 Task: Look for gluten-free products in the category "More Bakery Desserts".
Action: Mouse moved to (16, 74)
Screenshot: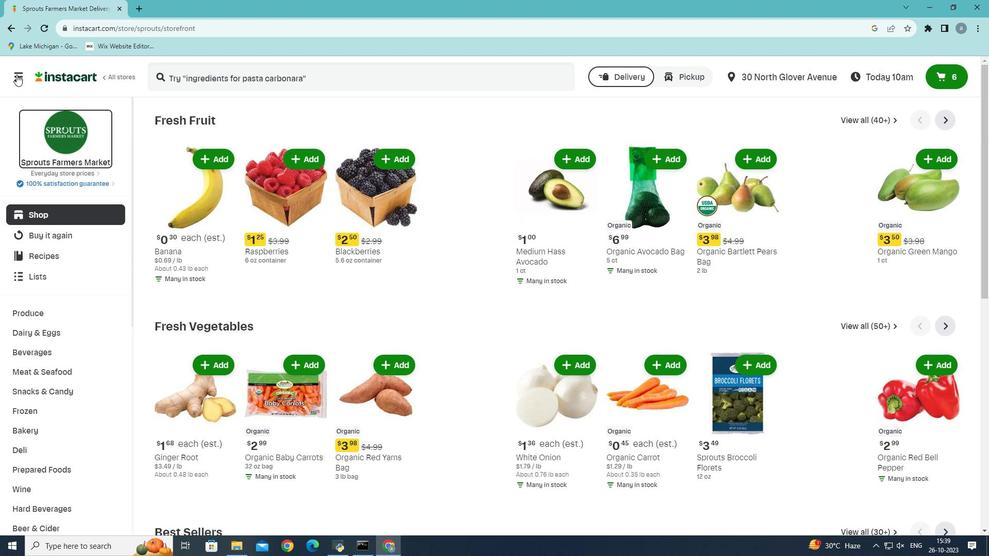 
Action: Mouse pressed left at (16, 74)
Screenshot: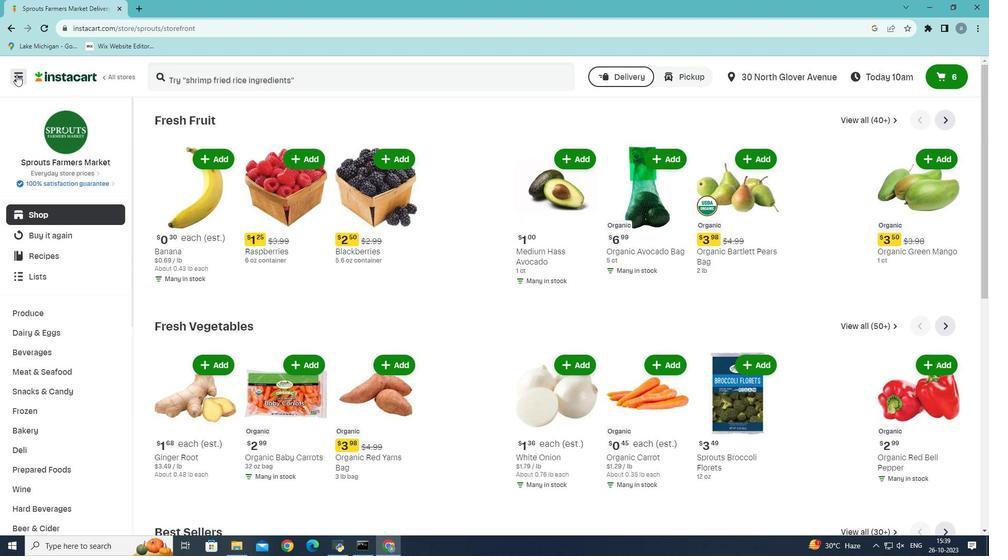 
Action: Mouse moved to (49, 293)
Screenshot: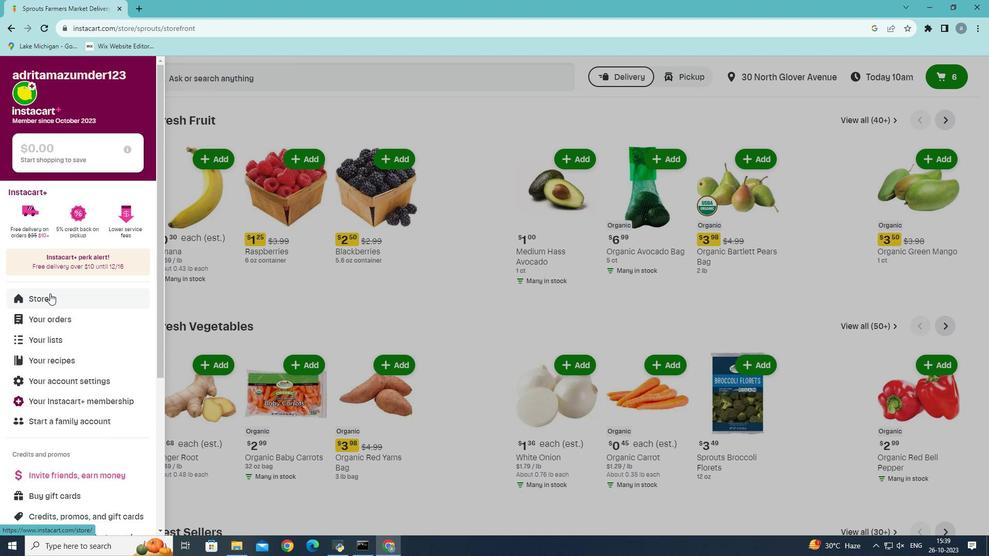 
Action: Mouse pressed left at (49, 293)
Screenshot: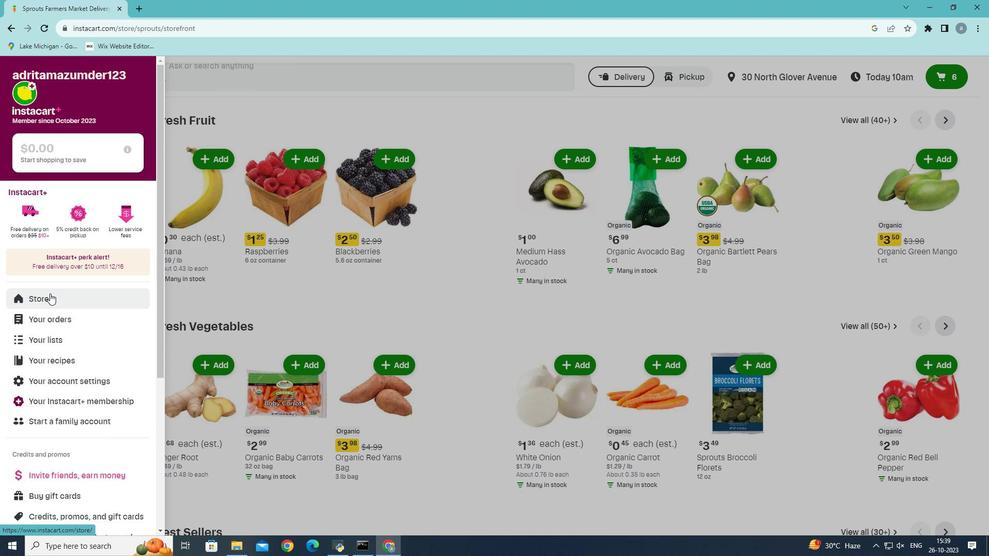 
Action: Mouse moved to (249, 122)
Screenshot: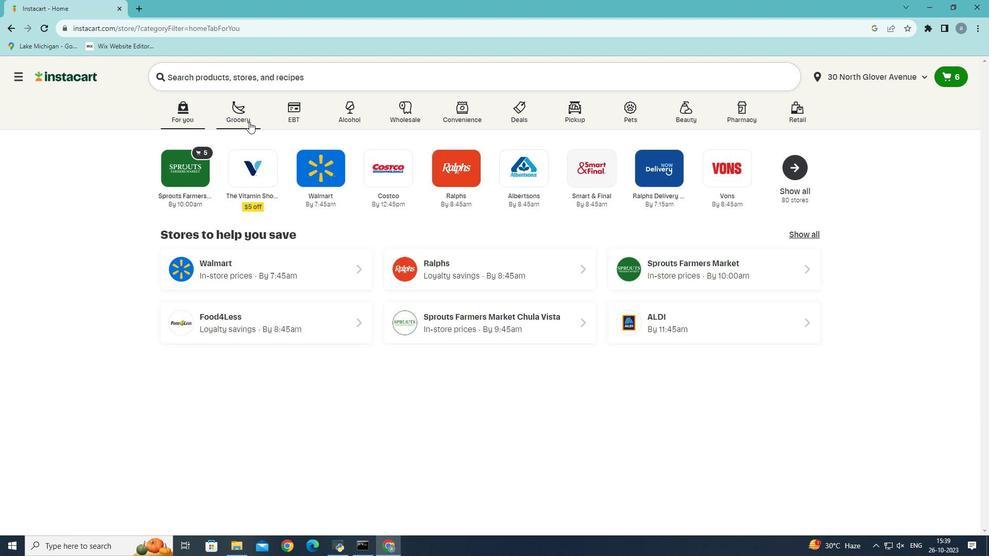 
Action: Mouse pressed left at (249, 122)
Screenshot: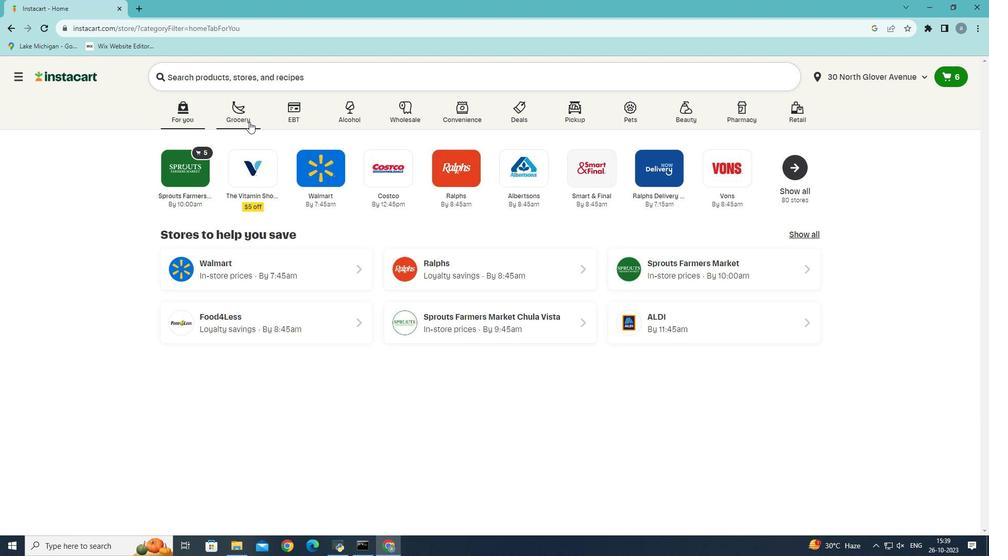 
Action: Mouse moved to (245, 322)
Screenshot: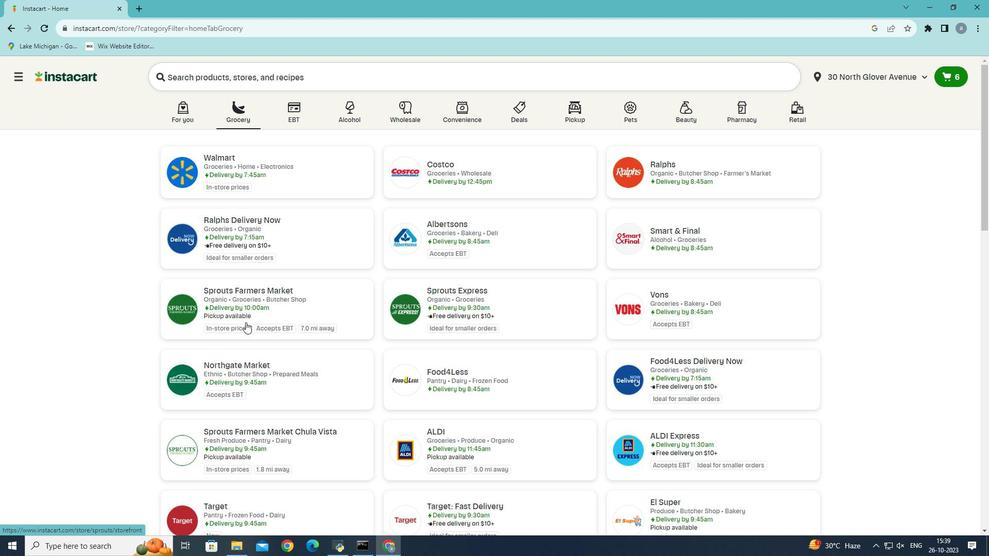 
Action: Mouse pressed left at (245, 322)
Screenshot: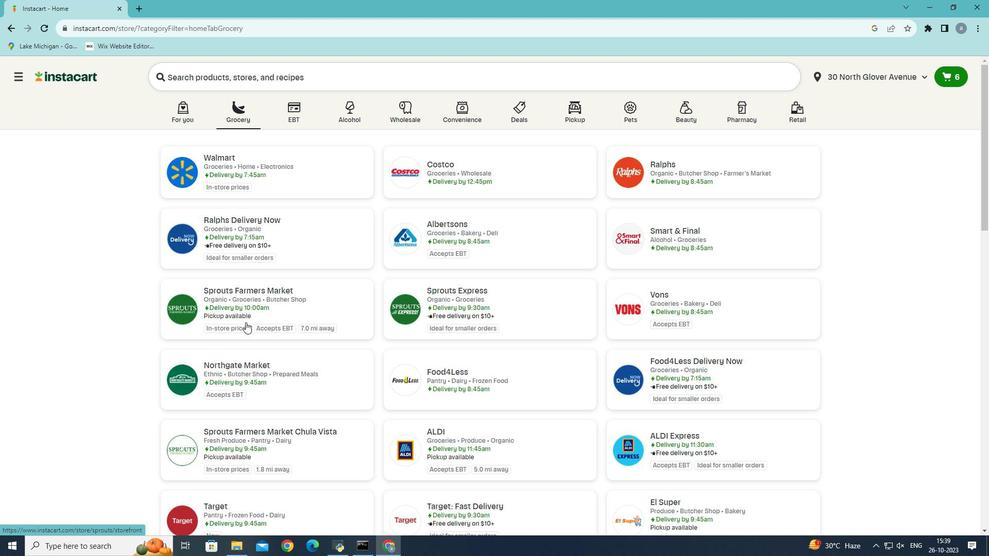 
Action: Mouse moved to (39, 433)
Screenshot: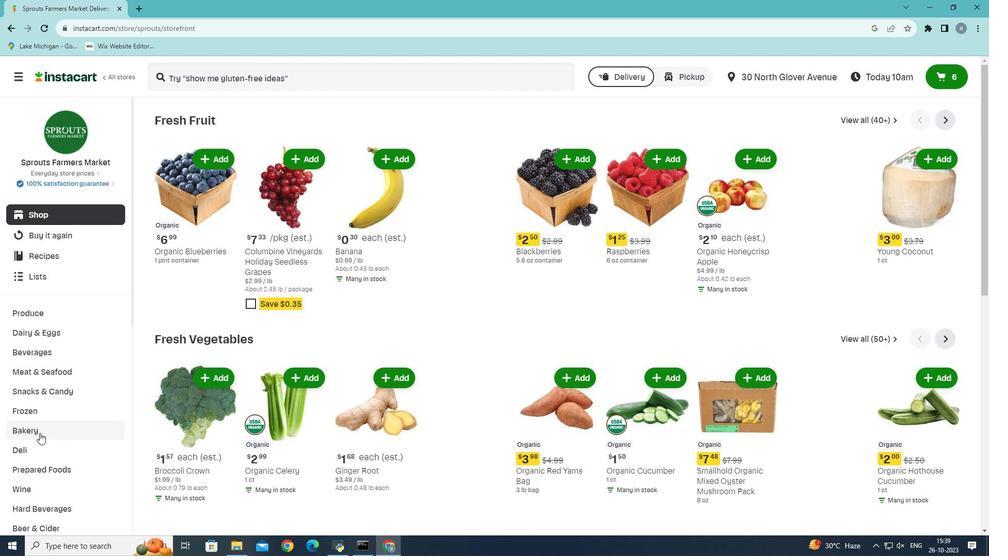 
Action: Mouse pressed left at (39, 433)
Screenshot: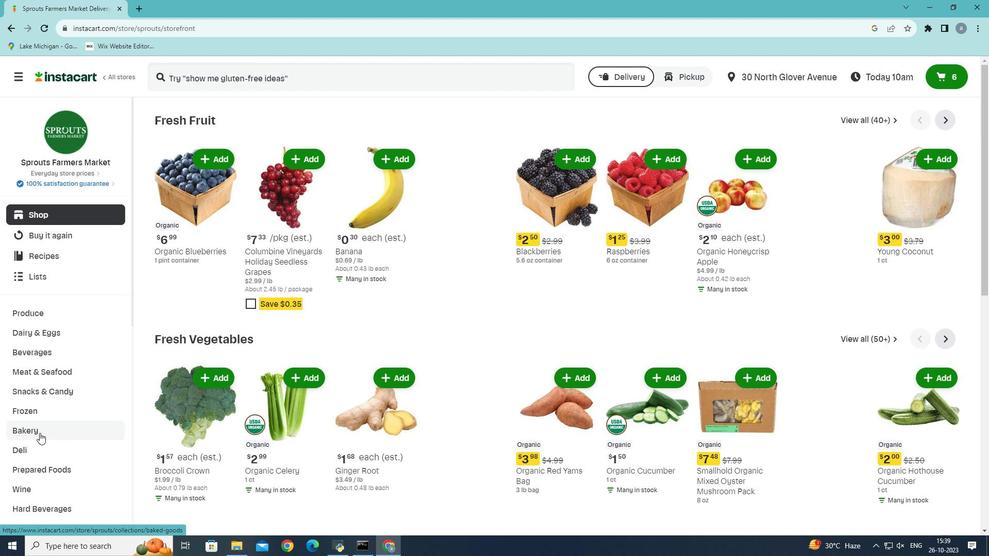 
Action: Mouse moved to (682, 148)
Screenshot: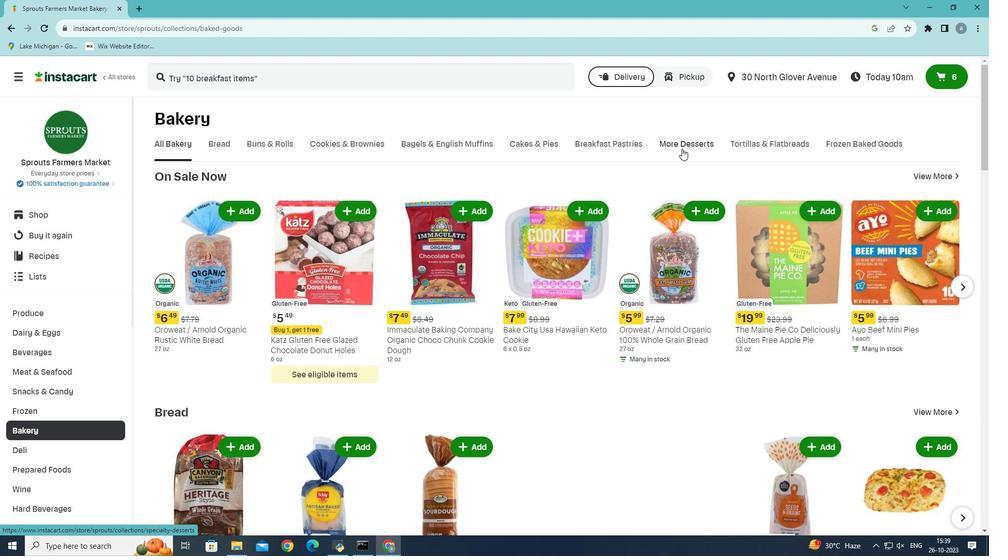 
Action: Mouse pressed left at (682, 148)
Screenshot: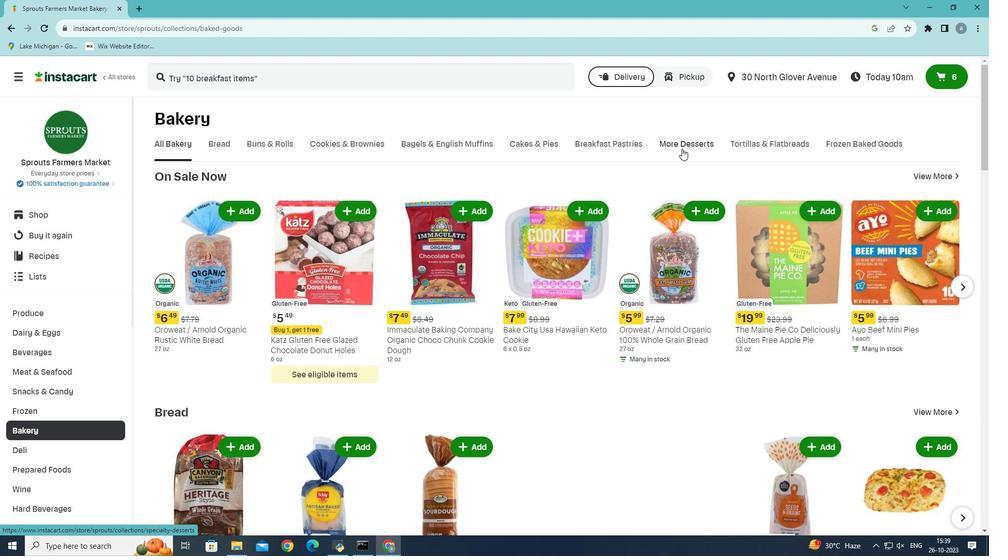 
Action: Mouse moved to (346, 191)
Screenshot: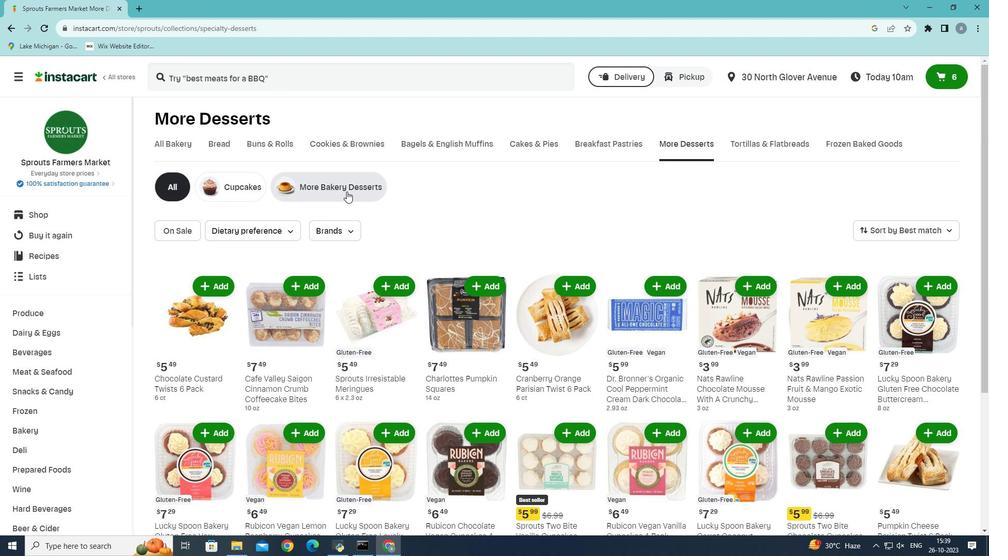 
Action: Mouse pressed left at (346, 191)
Screenshot: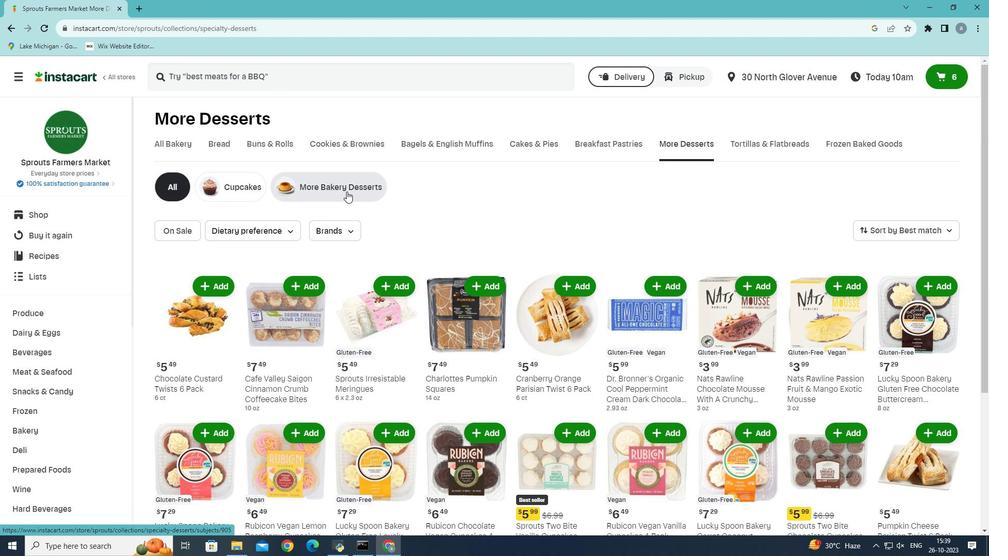 
Action: Mouse moved to (237, 231)
Screenshot: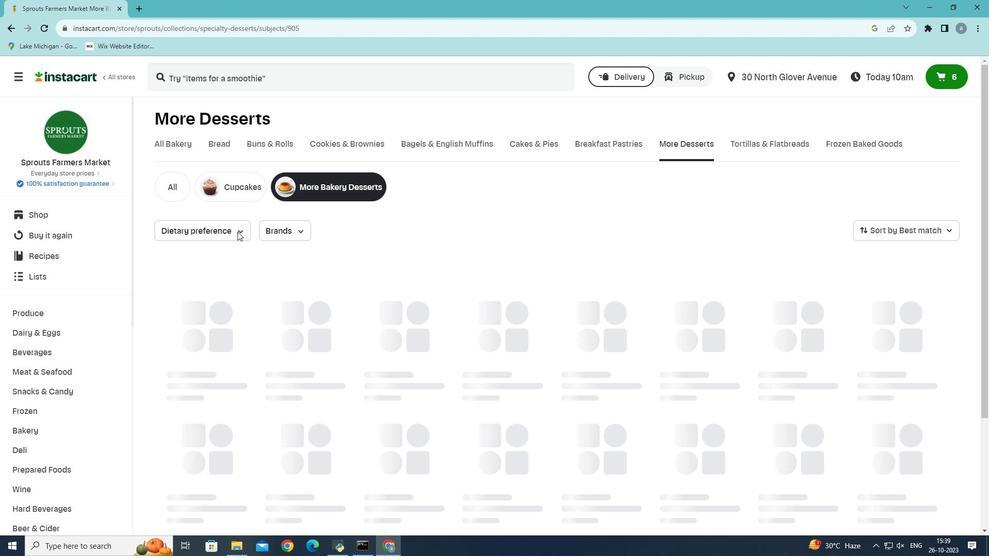 
Action: Mouse pressed left at (237, 231)
Screenshot: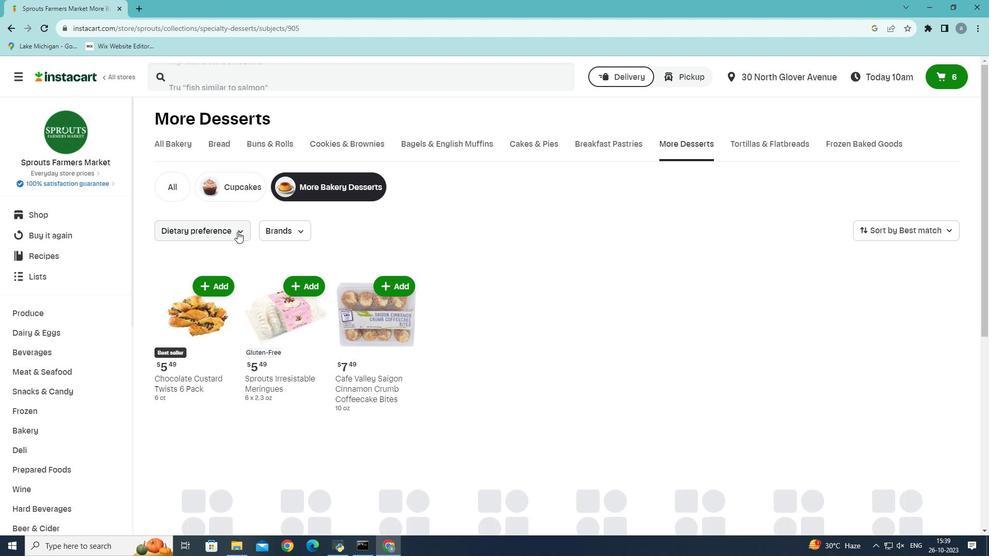 
Action: Mouse moved to (183, 258)
Screenshot: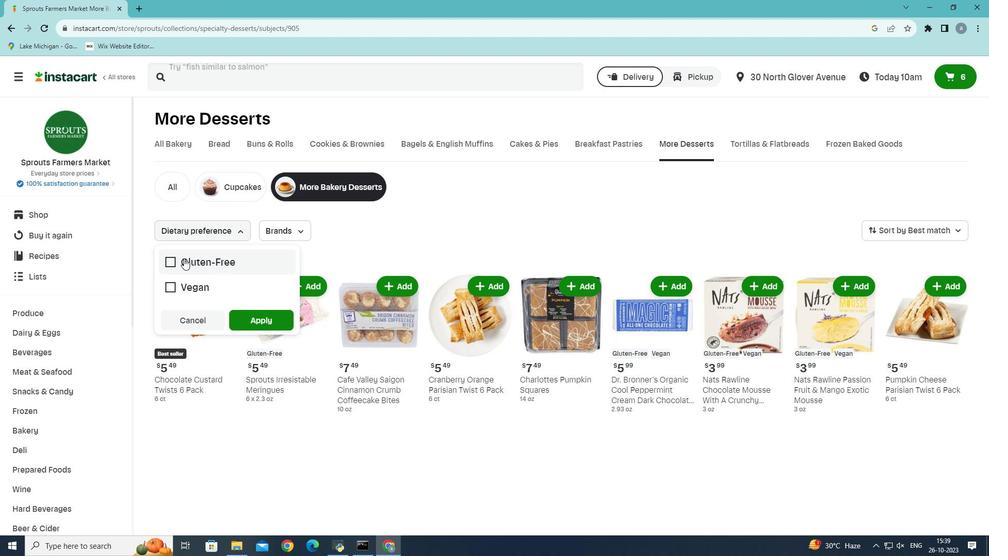 
Action: Mouse pressed left at (183, 258)
Screenshot: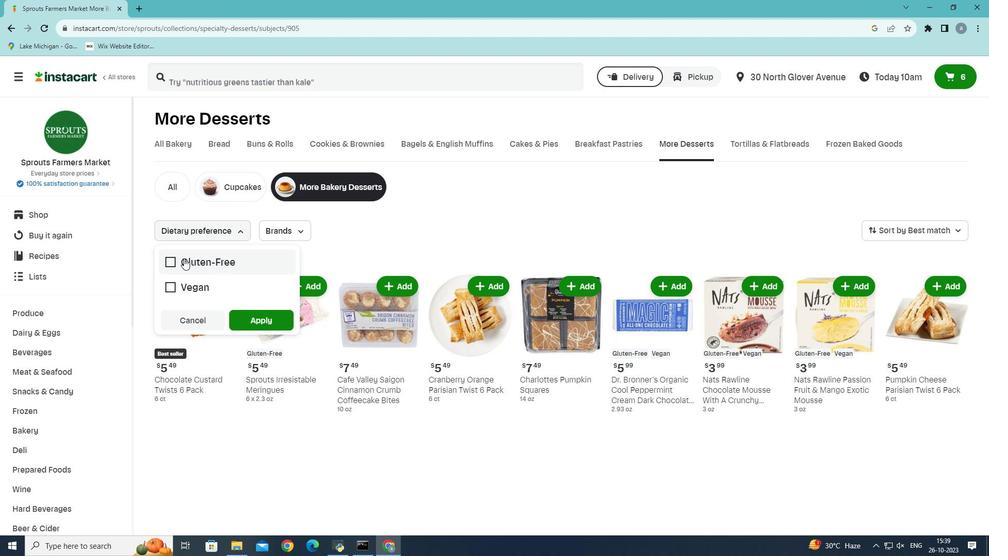 
Action: Mouse moved to (253, 320)
Screenshot: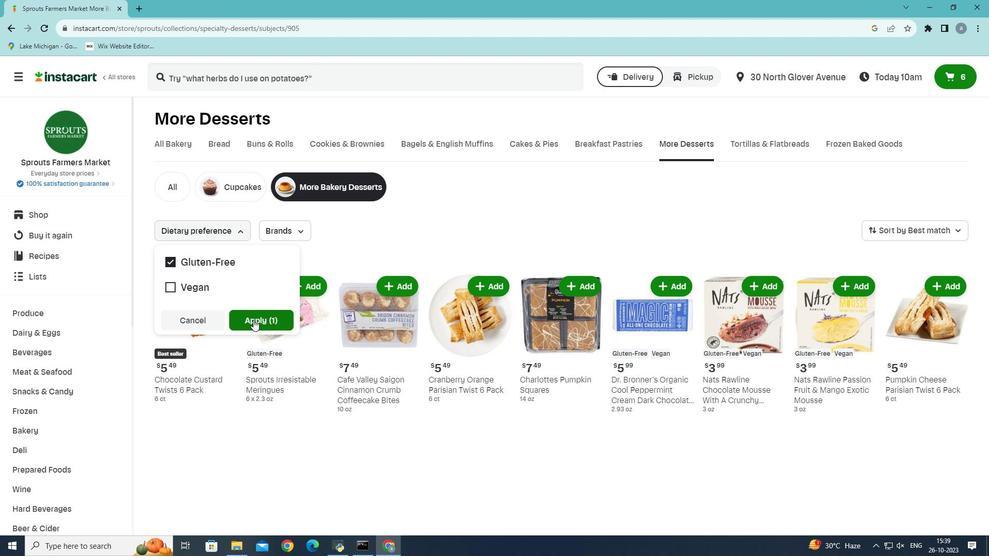 
Action: Mouse pressed left at (253, 320)
Screenshot: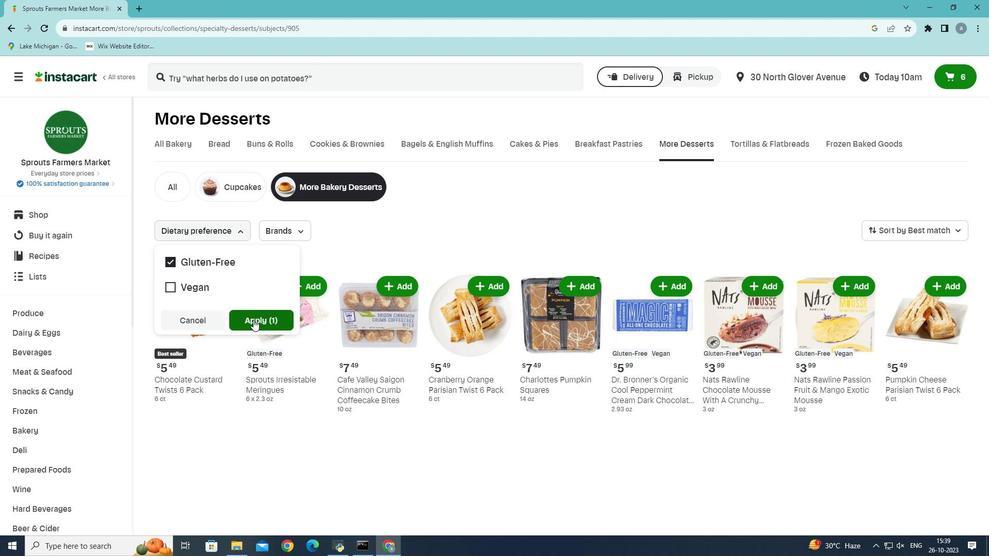 
Action: Mouse moved to (254, 317)
Screenshot: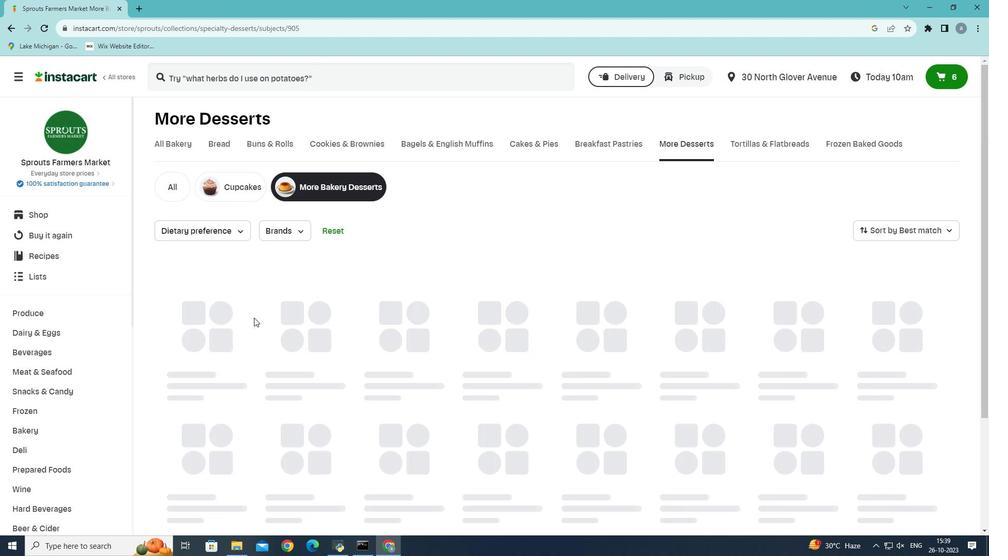 
